 Task: Clear the bookmarks.
Action: Mouse moved to (33, 14)
Screenshot: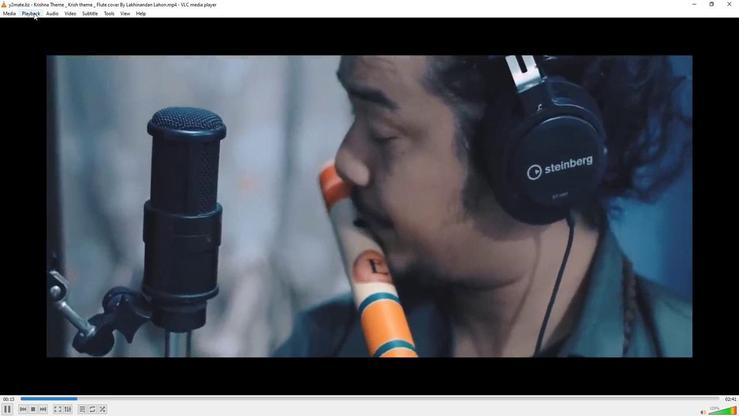 
Action: Mouse pressed left at (33, 14)
Screenshot: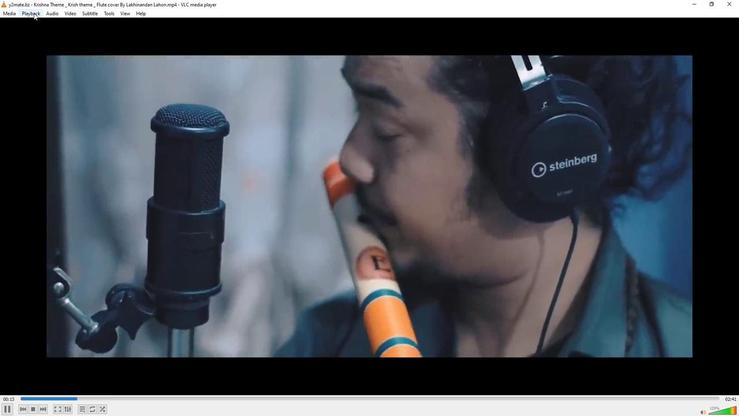 
Action: Mouse moved to (119, 57)
Screenshot: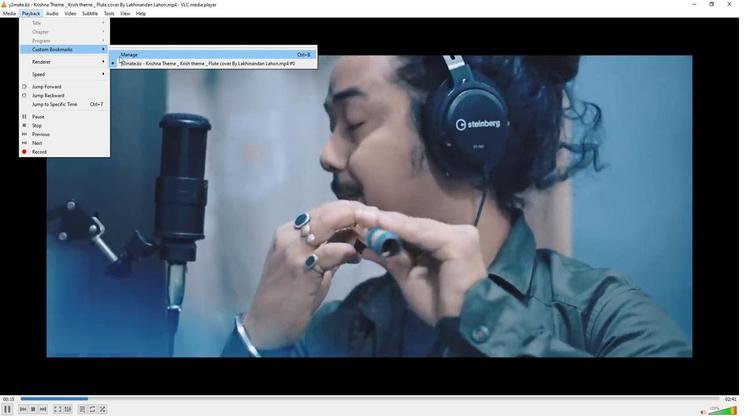 
Action: Mouse pressed left at (119, 57)
Screenshot: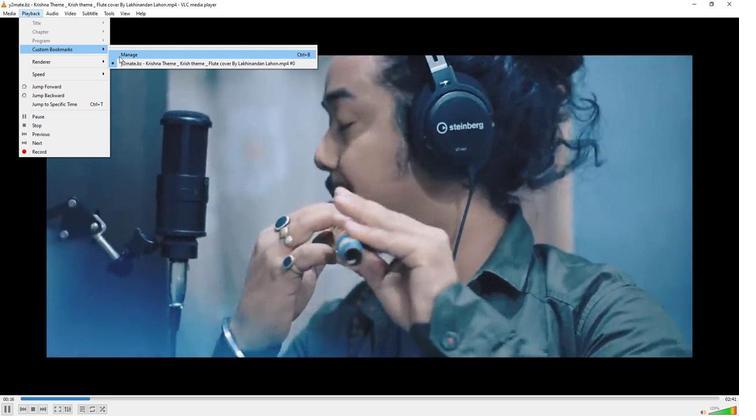 
Action: Mouse moved to (194, 107)
Screenshot: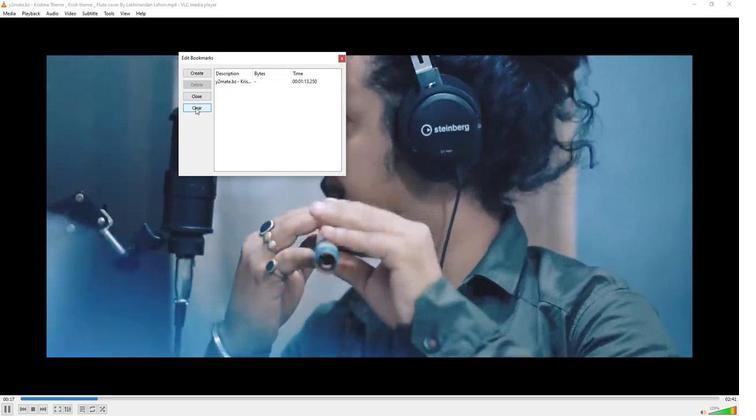 
Action: Mouse pressed left at (194, 107)
Screenshot: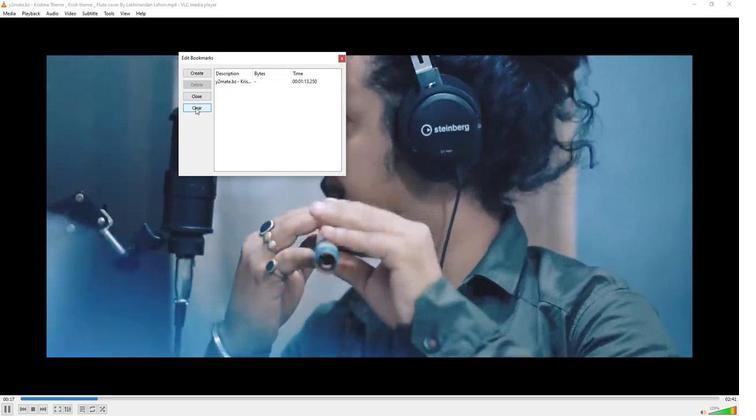 
Action: Mouse moved to (198, 110)
Screenshot: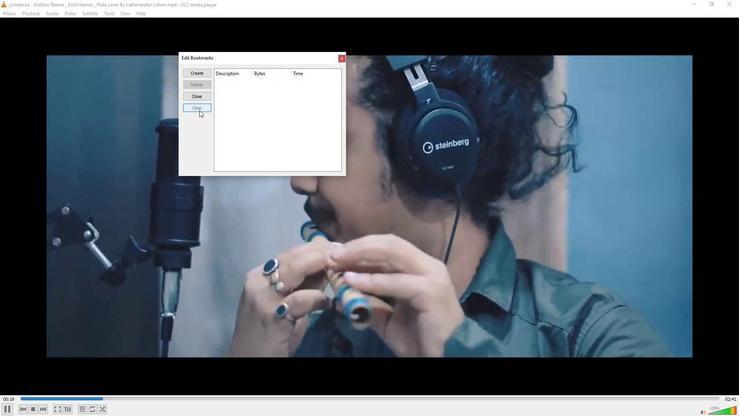 
